 Task: In Set ID preference, set the language for set ES lang to eng.
Action: Mouse moved to (106, 14)
Screenshot: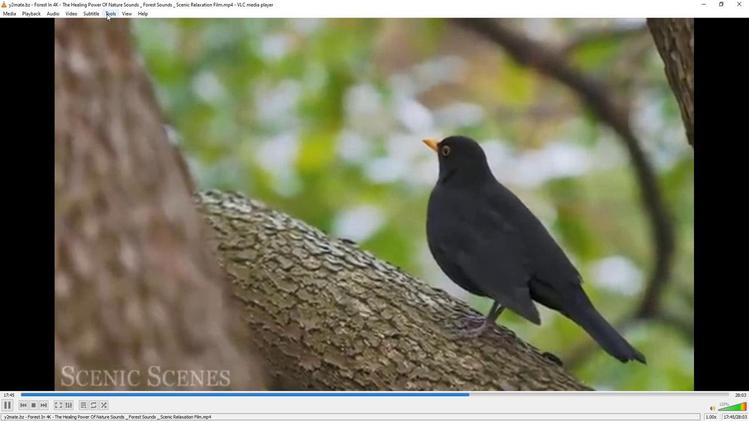 
Action: Mouse pressed left at (106, 14)
Screenshot: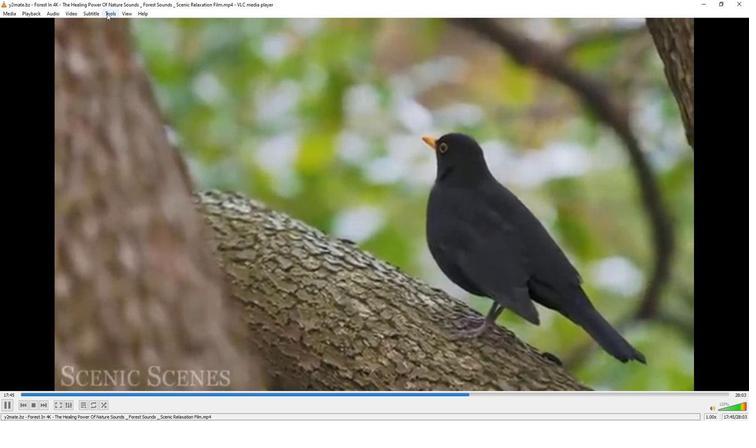 
Action: Mouse moved to (128, 103)
Screenshot: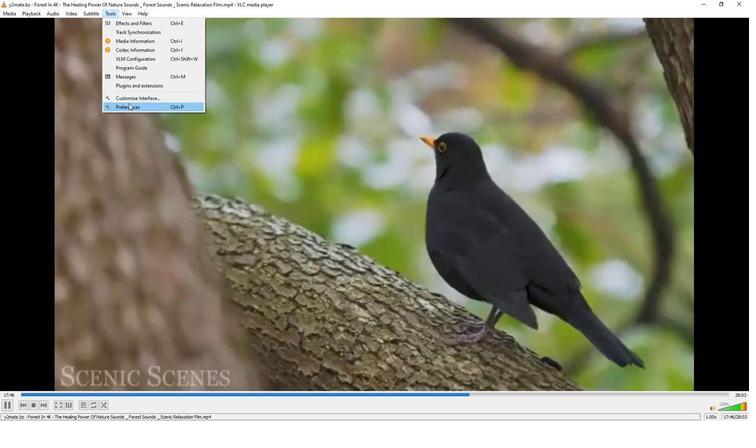 
Action: Mouse pressed left at (128, 103)
Screenshot: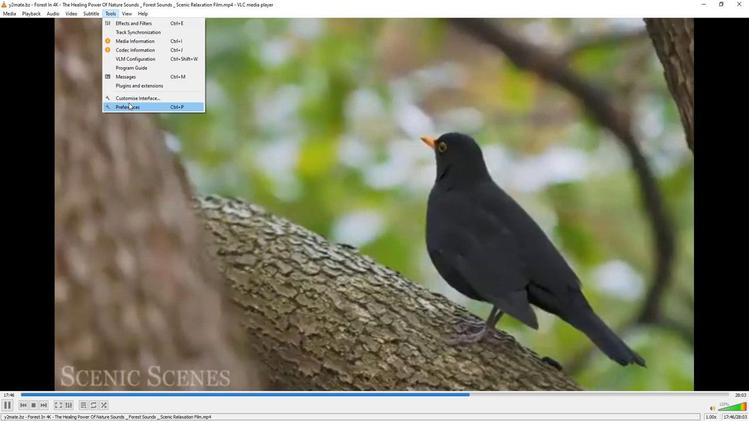
Action: Mouse moved to (246, 340)
Screenshot: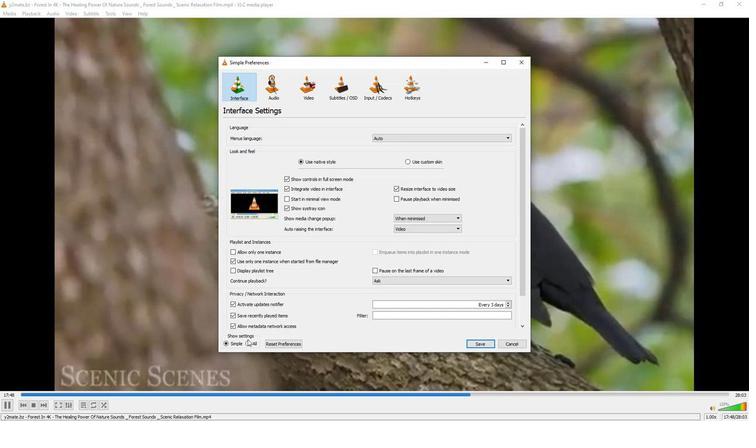 
Action: Mouse pressed left at (246, 340)
Screenshot: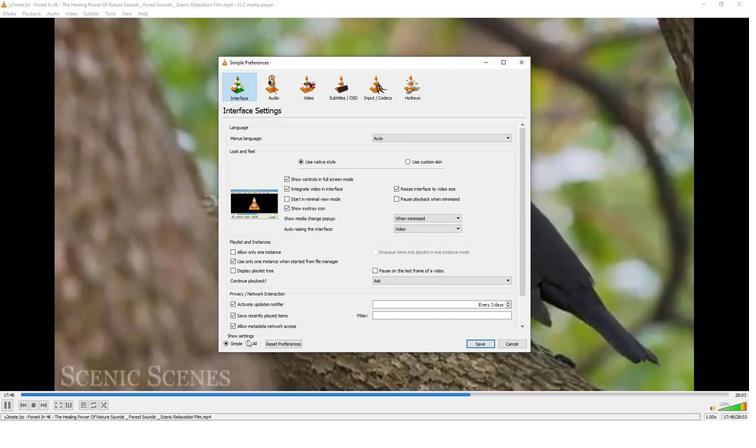 
Action: Mouse moved to (246, 342)
Screenshot: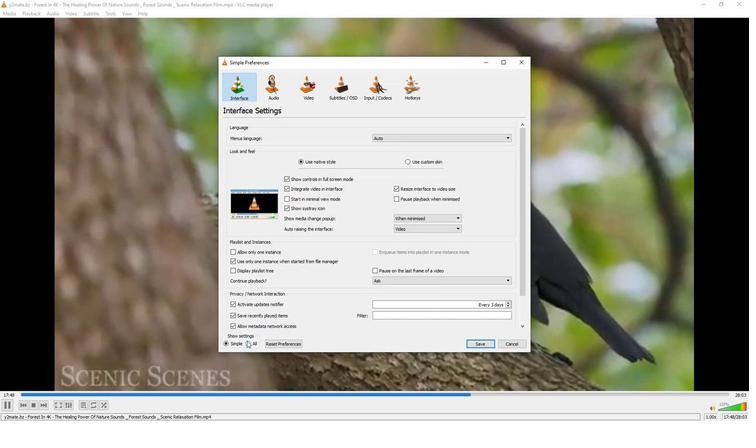 
Action: Mouse pressed left at (246, 342)
Screenshot: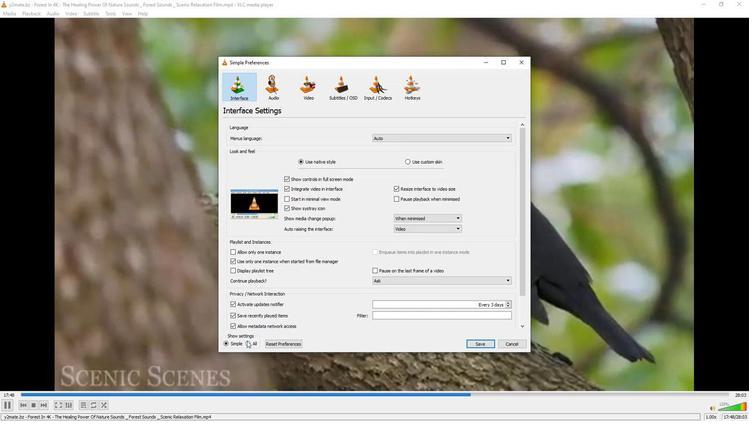 
Action: Mouse moved to (243, 293)
Screenshot: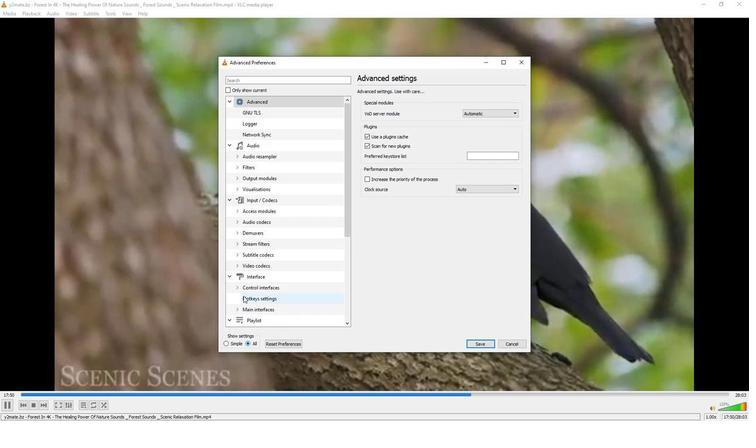 
Action: Mouse scrolled (243, 292) with delta (0, 0)
Screenshot: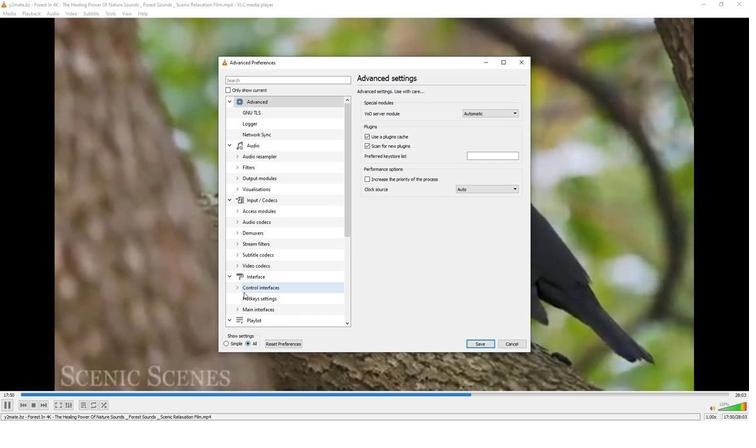 
Action: Mouse scrolled (243, 292) with delta (0, 0)
Screenshot: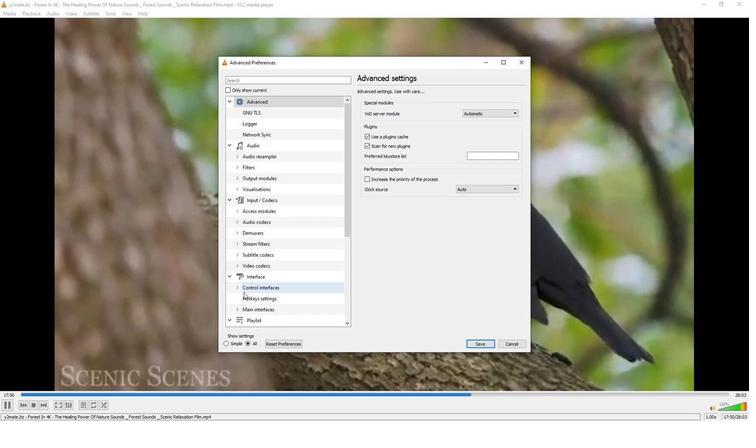 
Action: Mouse scrolled (243, 292) with delta (0, 0)
Screenshot: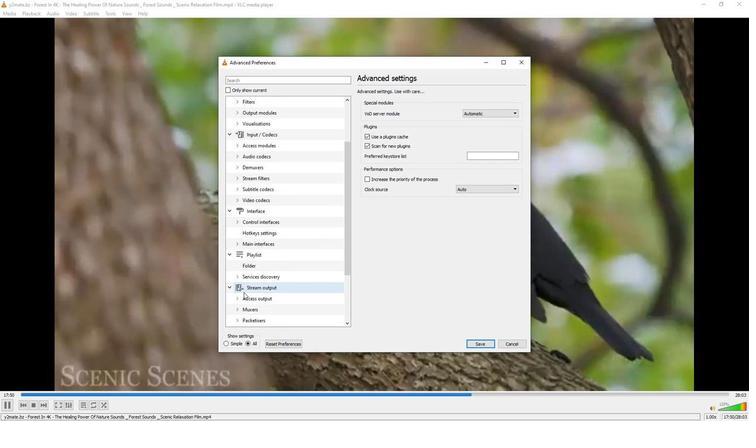 
Action: Mouse moved to (231, 298)
Screenshot: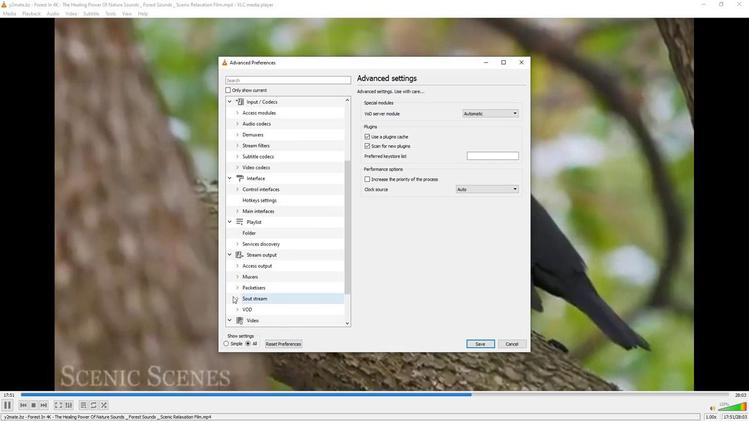 
Action: Mouse pressed left at (231, 298)
Screenshot: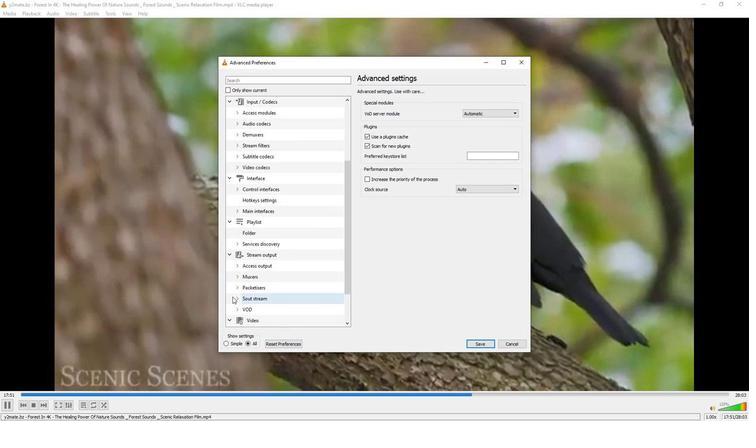 
Action: Mouse moved to (236, 298)
Screenshot: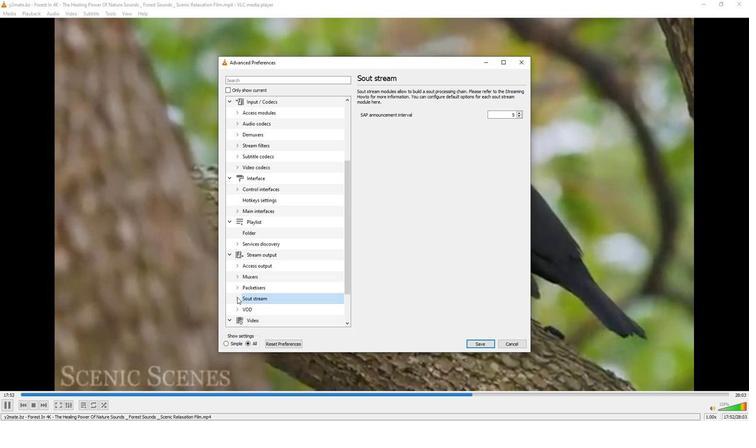 
Action: Mouse pressed left at (236, 298)
Screenshot: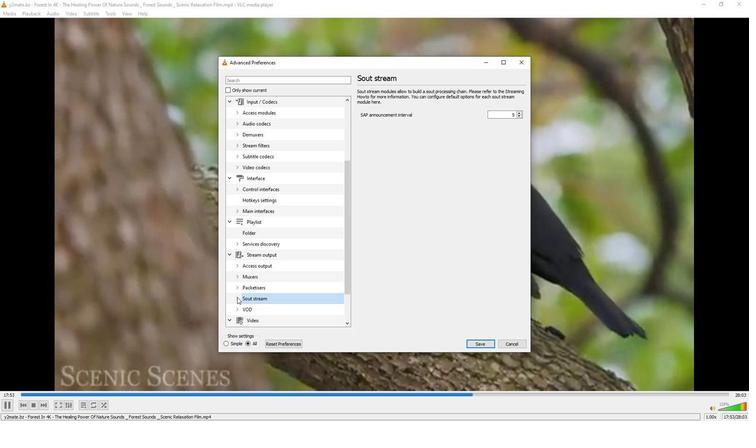 
Action: Mouse moved to (245, 298)
Screenshot: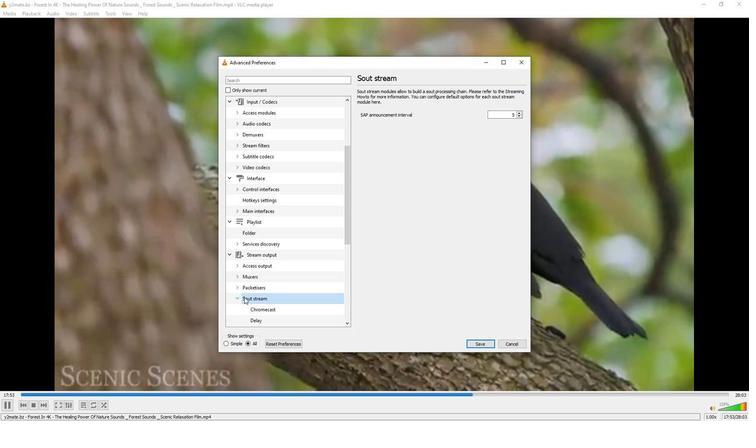 
Action: Mouse scrolled (245, 298) with delta (0, 0)
Screenshot: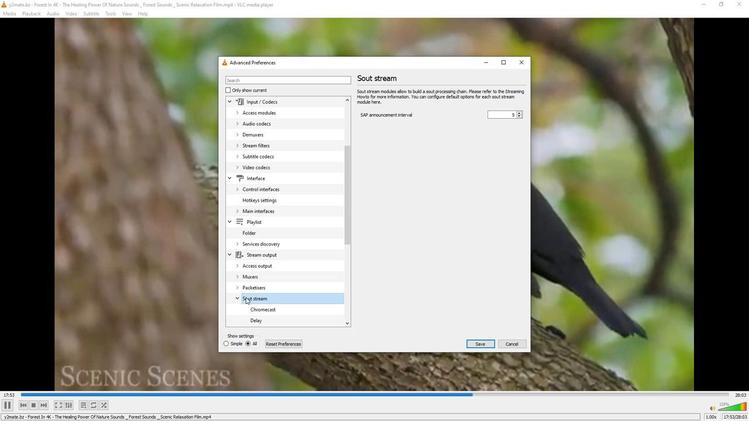 
Action: Mouse scrolled (245, 298) with delta (0, 0)
Screenshot: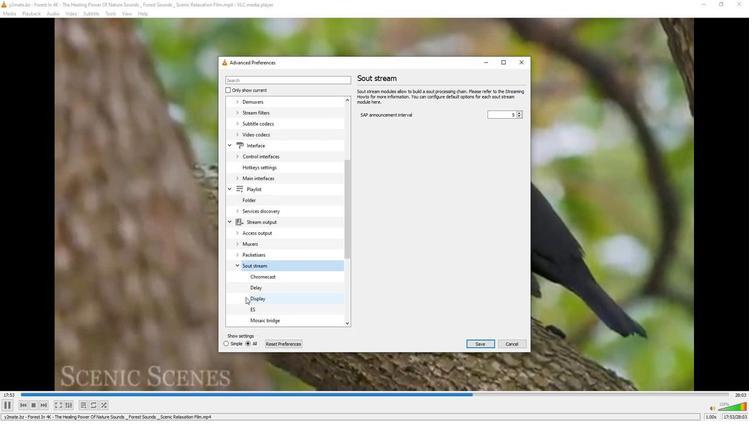 
Action: Mouse moved to (262, 296)
Screenshot: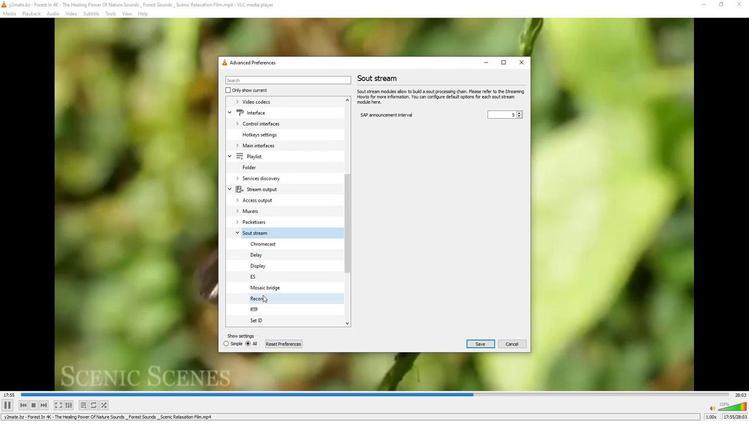 
Action: Mouse scrolled (262, 295) with delta (0, 0)
Screenshot: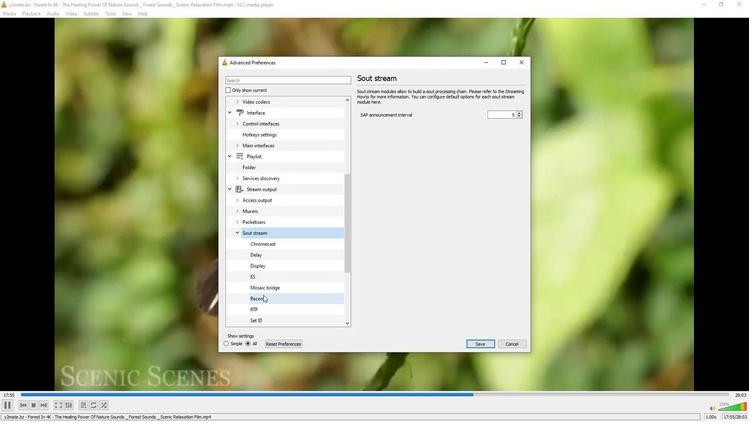 
Action: Mouse moved to (258, 288)
Screenshot: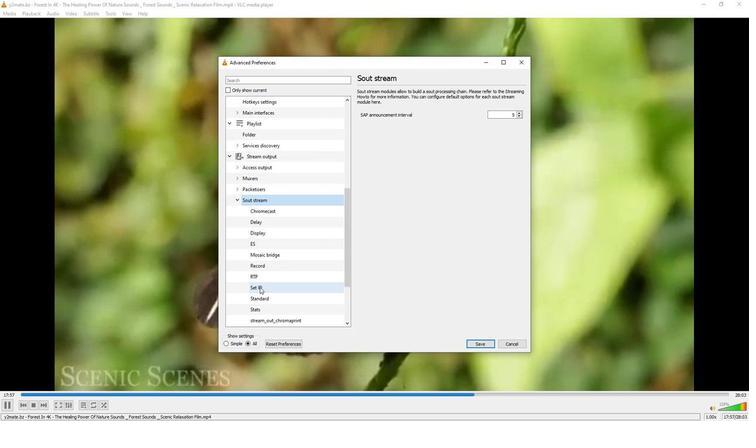 
Action: Mouse pressed left at (258, 288)
Screenshot: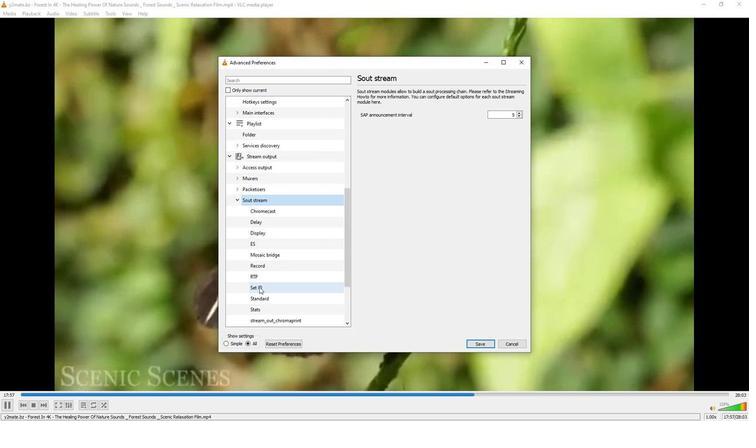 
Action: Mouse moved to (469, 157)
Screenshot: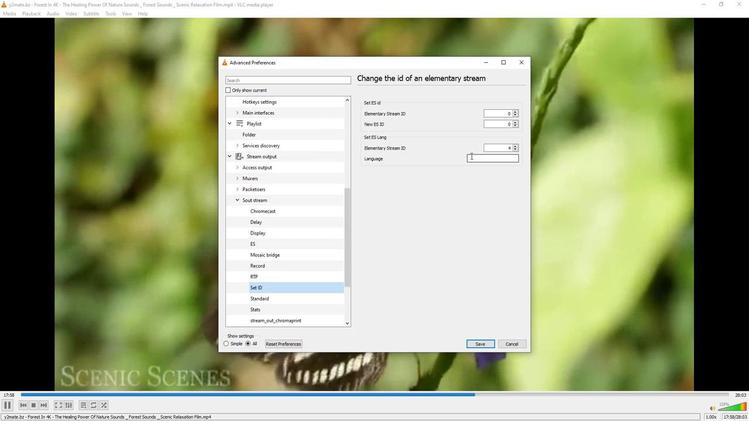 
Action: Mouse pressed left at (469, 157)
Screenshot: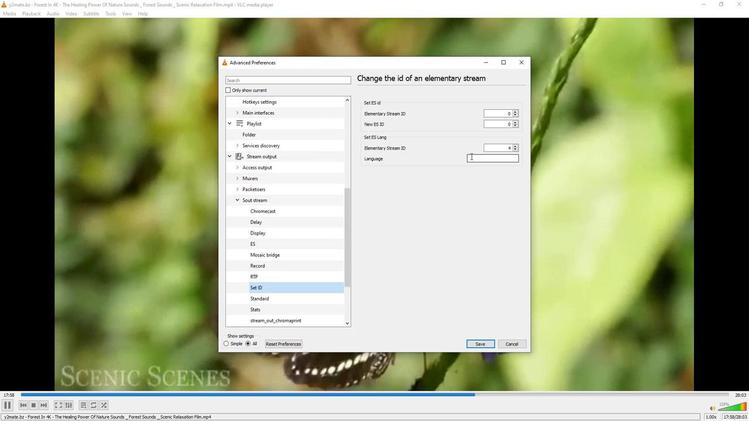 
Action: Mouse moved to (469, 158)
Screenshot: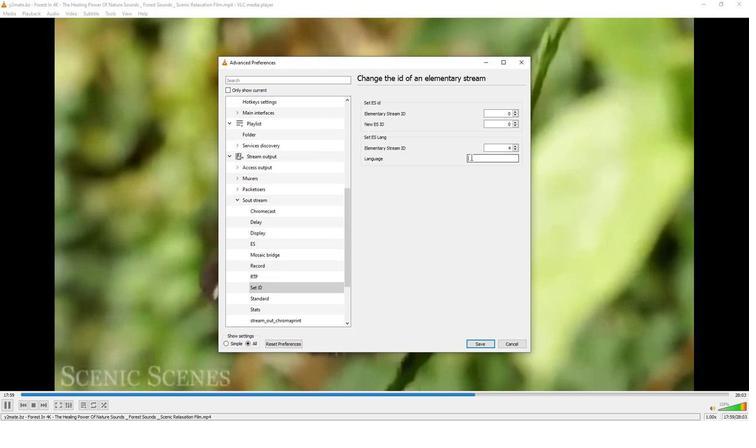 
Action: Key pressed eng
Screenshot: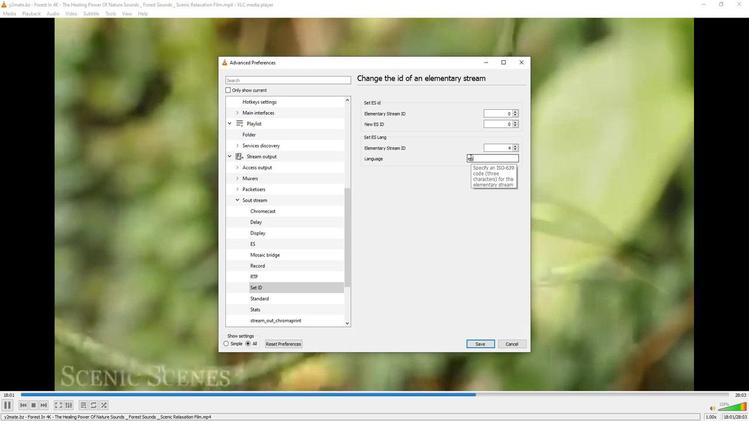 
